 Task: Change the show media change popup to when minimized in interface settings.
Action: Mouse moved to (121, 17)
Screenshot: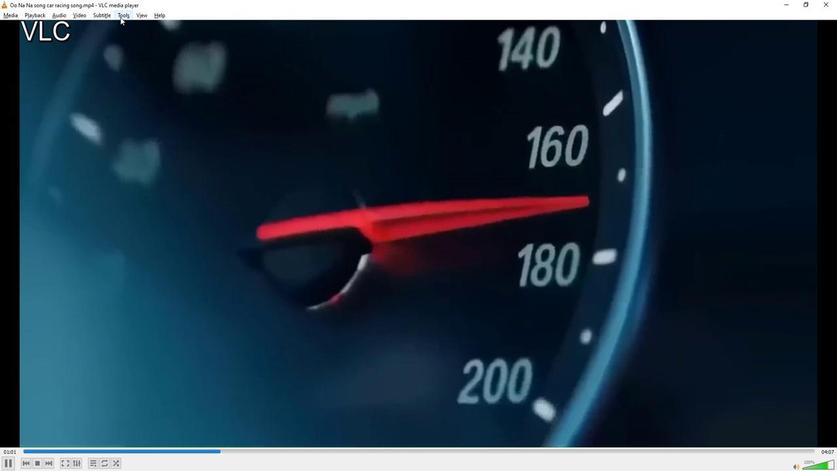 
Action: Mouse pressed left at (121, 17)
Screenshot: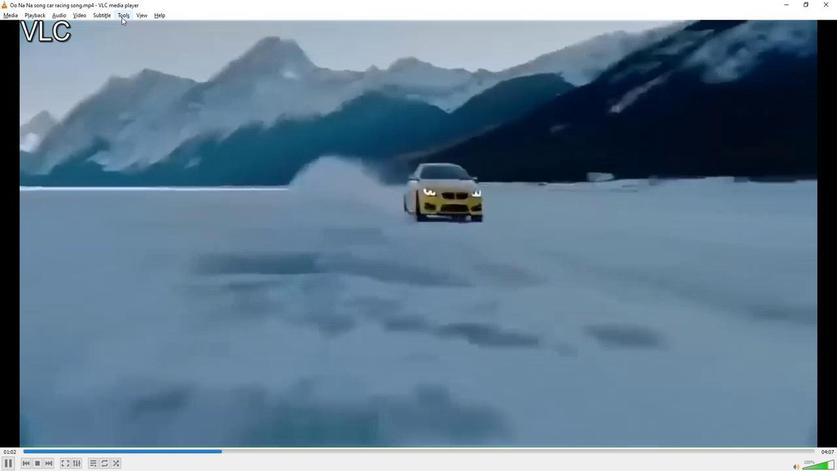 
Action: Mouse moved to (138, 119)
Screenshot: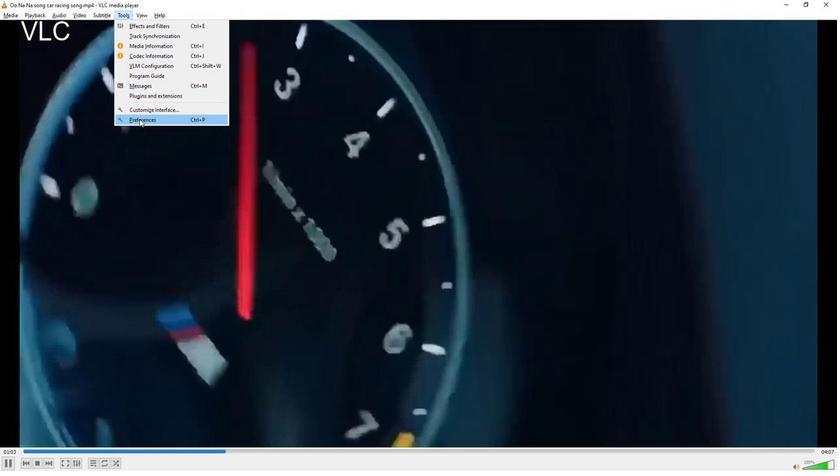 
Action: Mouse pressed left at (138, 119)
Screenshot: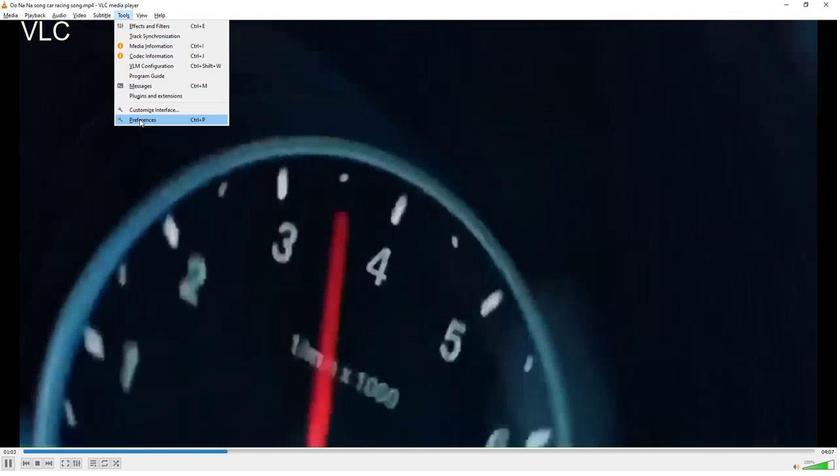 
Action: Mouse moved to (567, 243)
Screenshot: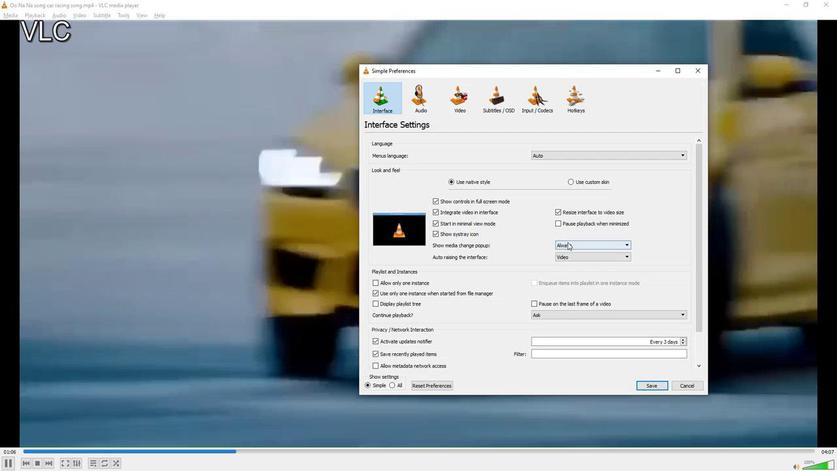 
Action: Mouse pressed left at (567, 243)
Screenshot: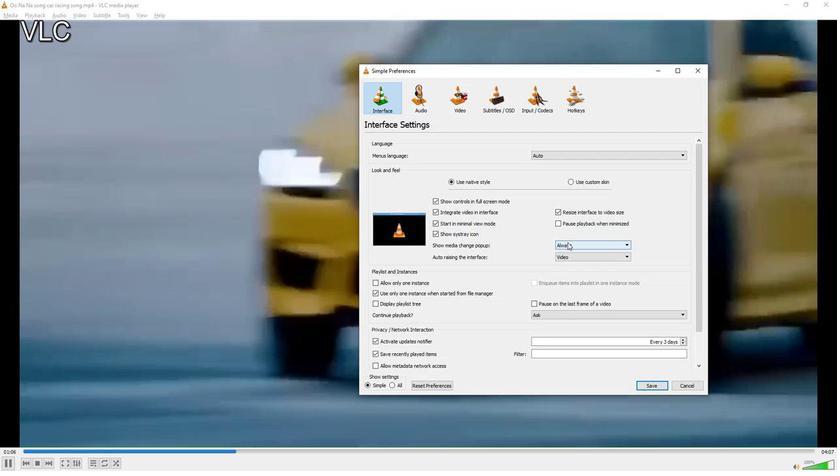 
Action: Mouse moved to (569, 258)
Screenshot: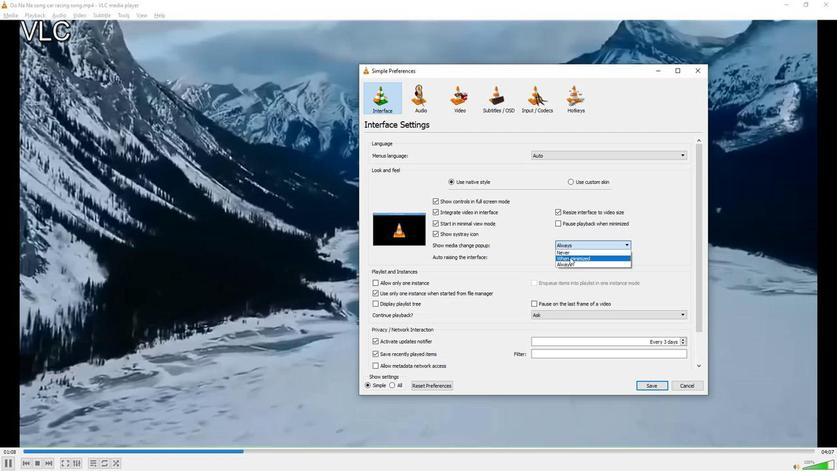 
Action: Mouse pressed left at (569, 258)
Screenshot: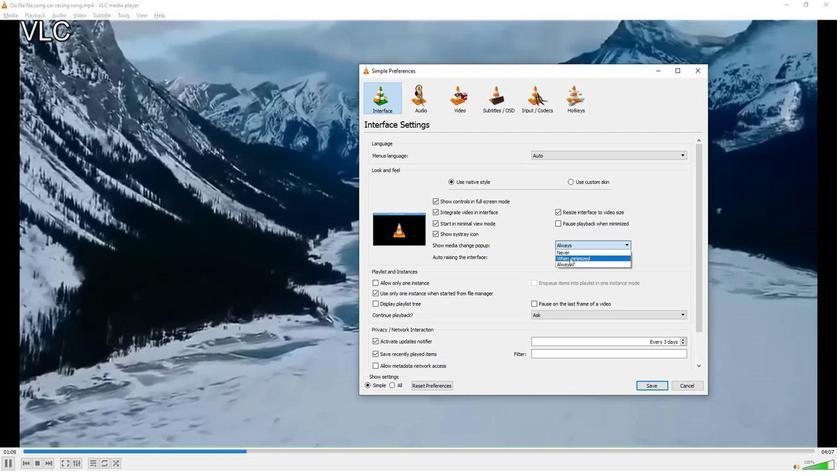 
Action: Mouse moved to (650, 288)
Screenshot: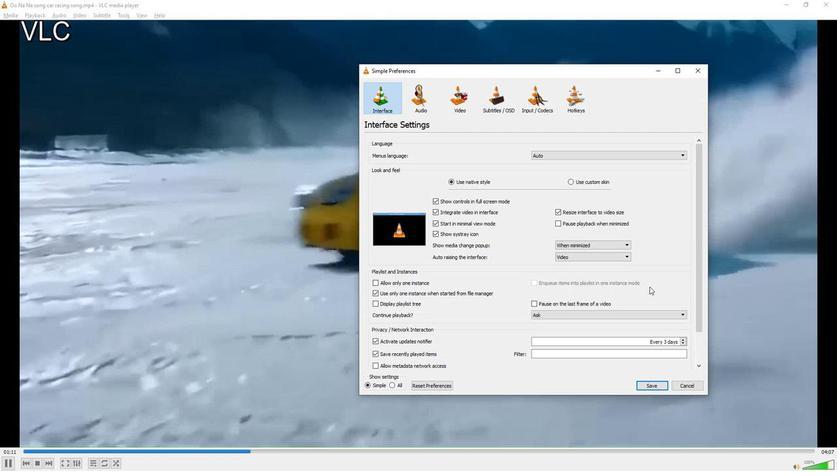 
